 Task: Create the case contact role.
Action: Mouse moved to (1059, 80)
Screenshot: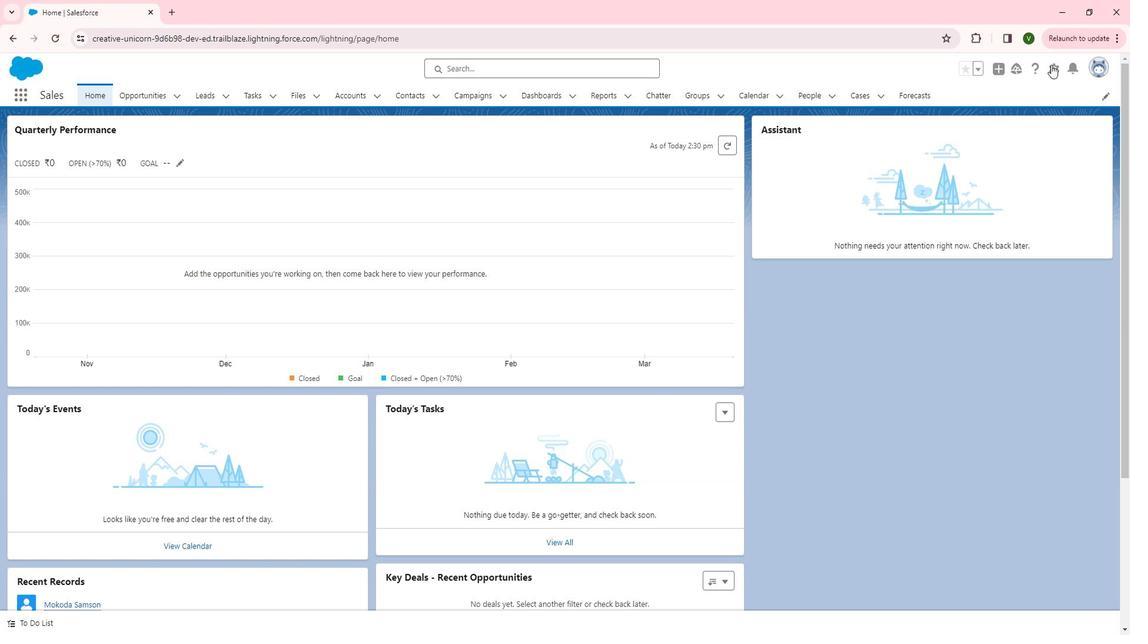 
Action: Mouse pressed left at (1059, 80)
Screenshot: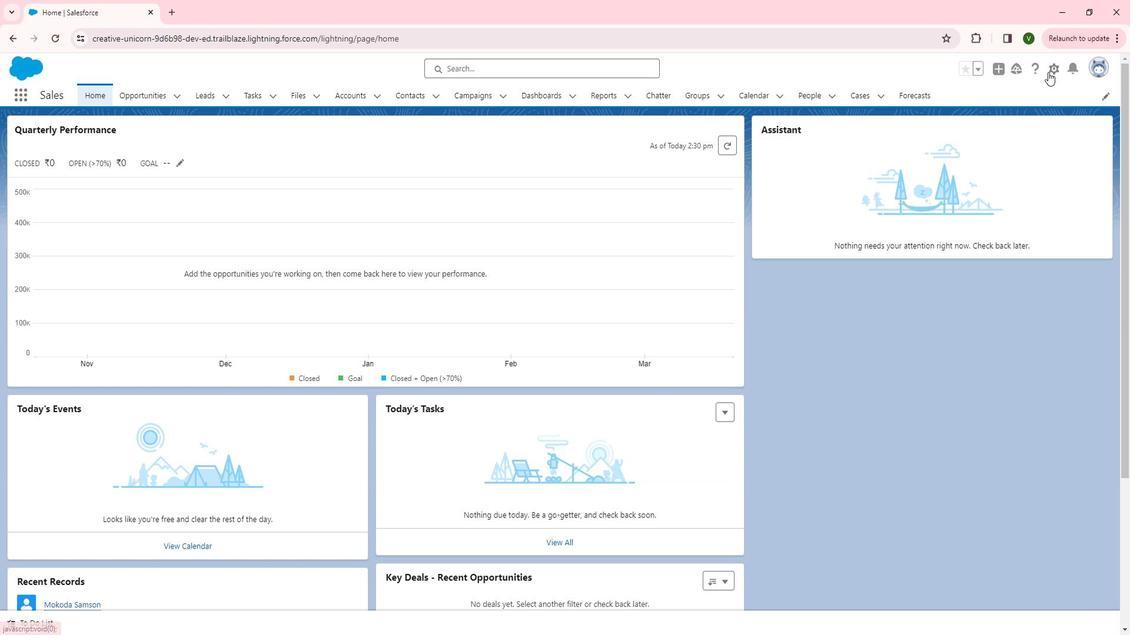 
Action: Mouse moved to (1019, 155)
Screenshot: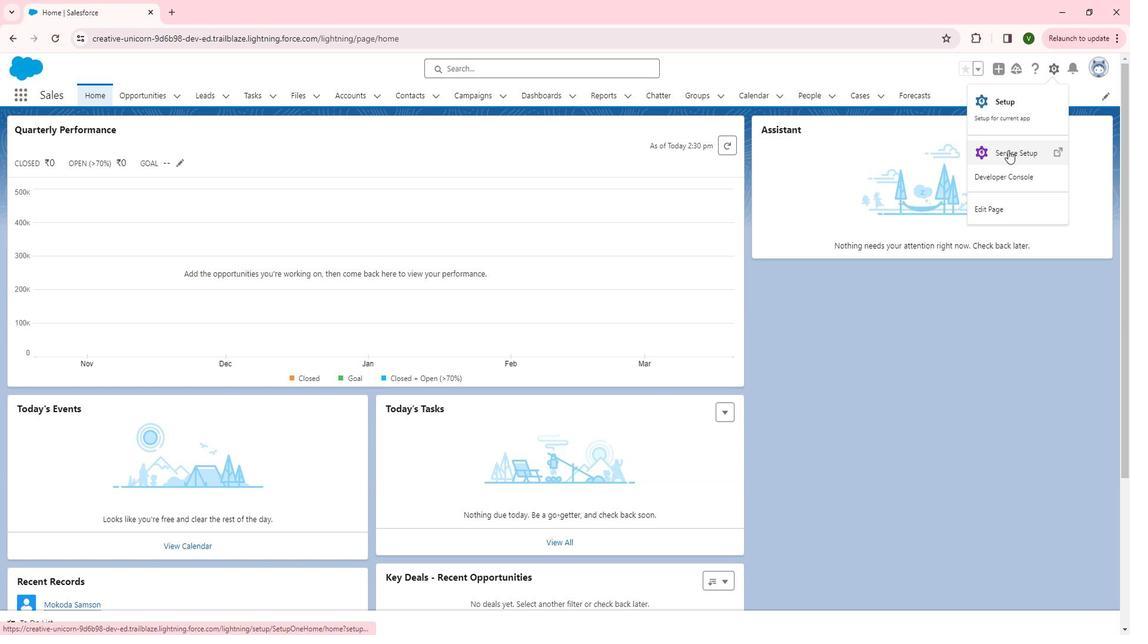 
Action: Mouse pressed left at (1019, 155)
Screenshot: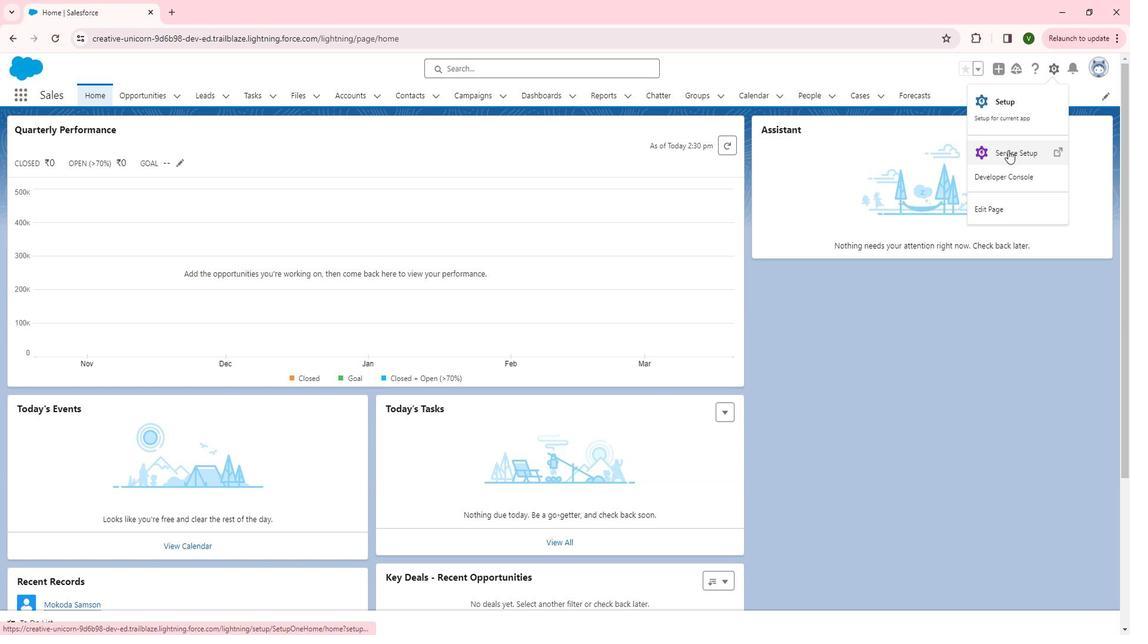 
Action: Mouse moved to (18, 364)
Screenshot: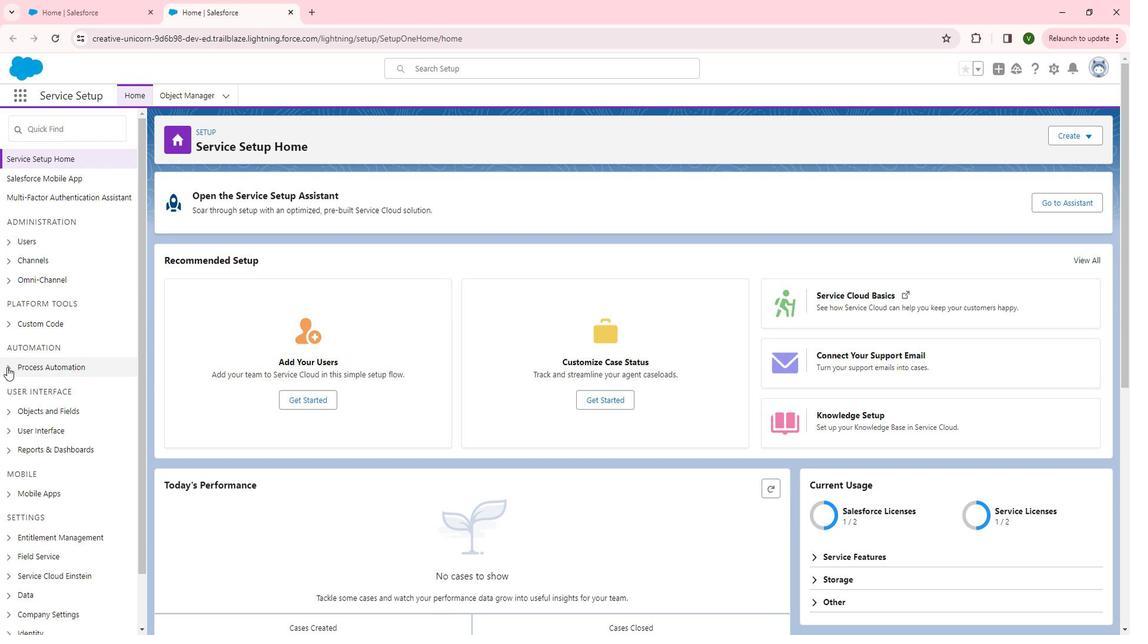 
Action: Mouse pressed left at (18, 364)
Screenshot: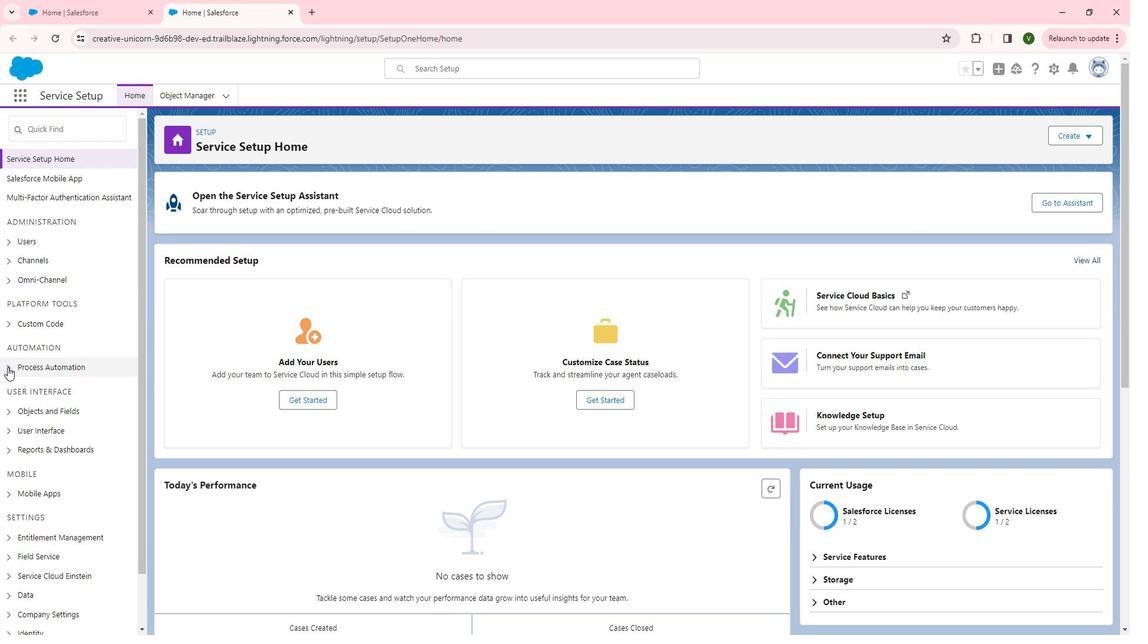
Action: Mouse moved to (74, 476)
Screenshot: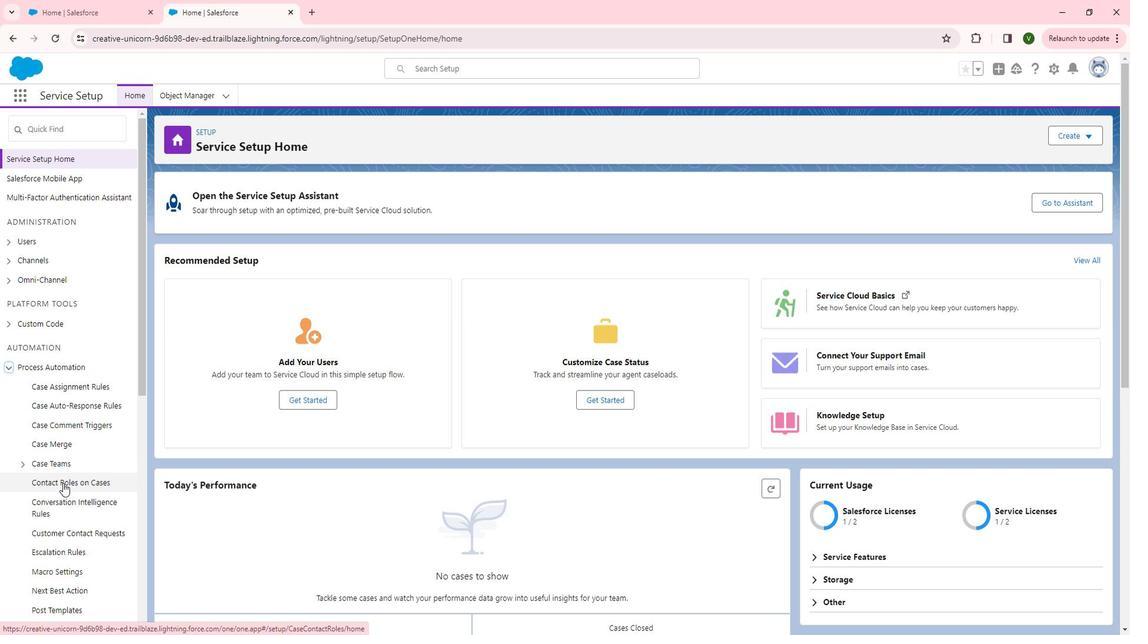 
Action: Mouse pressed left at (74, 476)
Screenshot: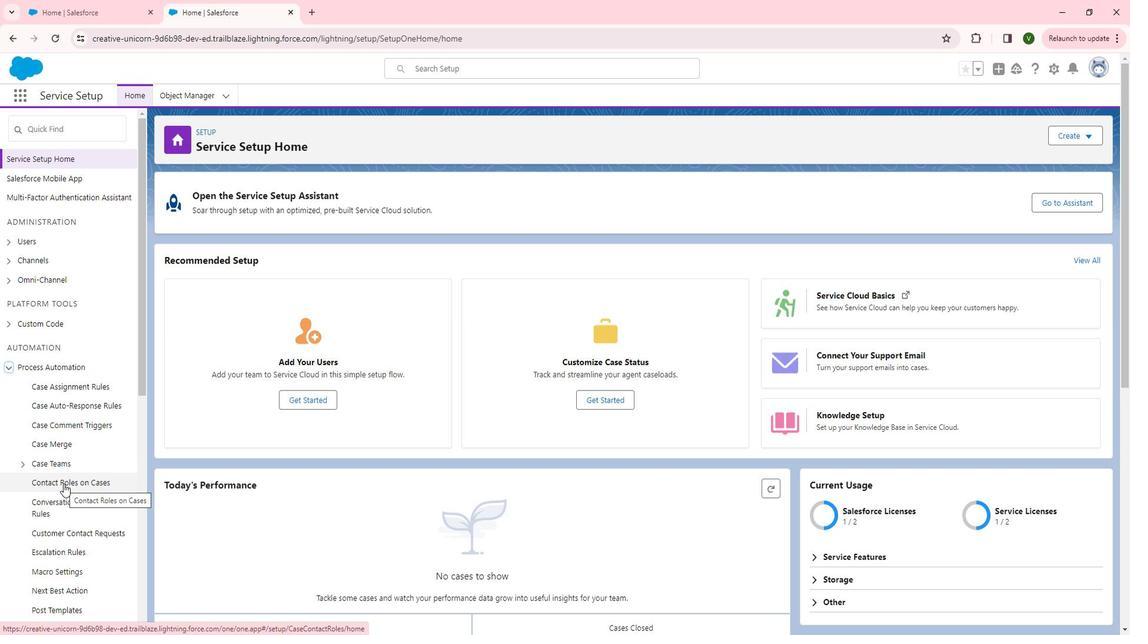 
Action: Mouse moved to (478, 262)
Screenshot: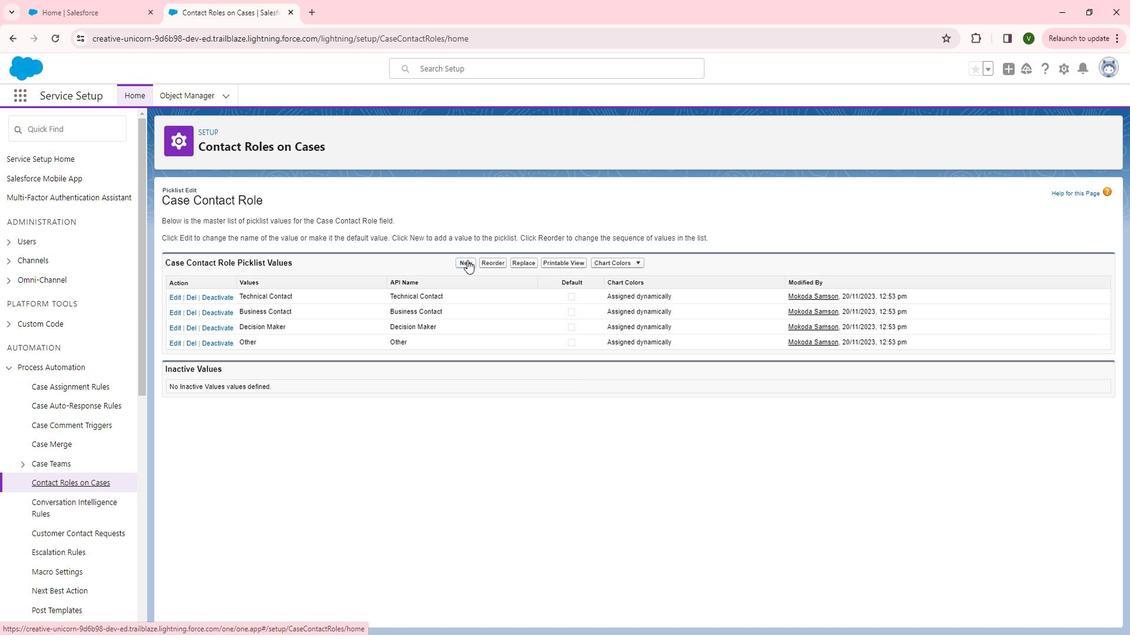
Action: Mouse pressed left at (478, 262)
Screenshot: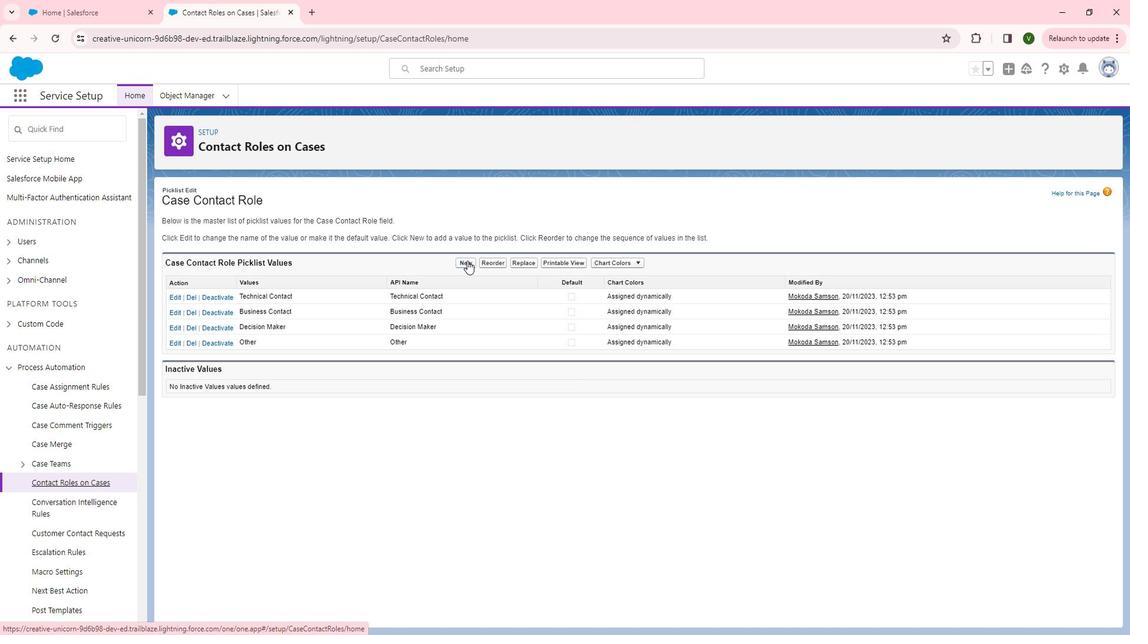 
Action: Mouse moved to (422, 343)
Screenshot: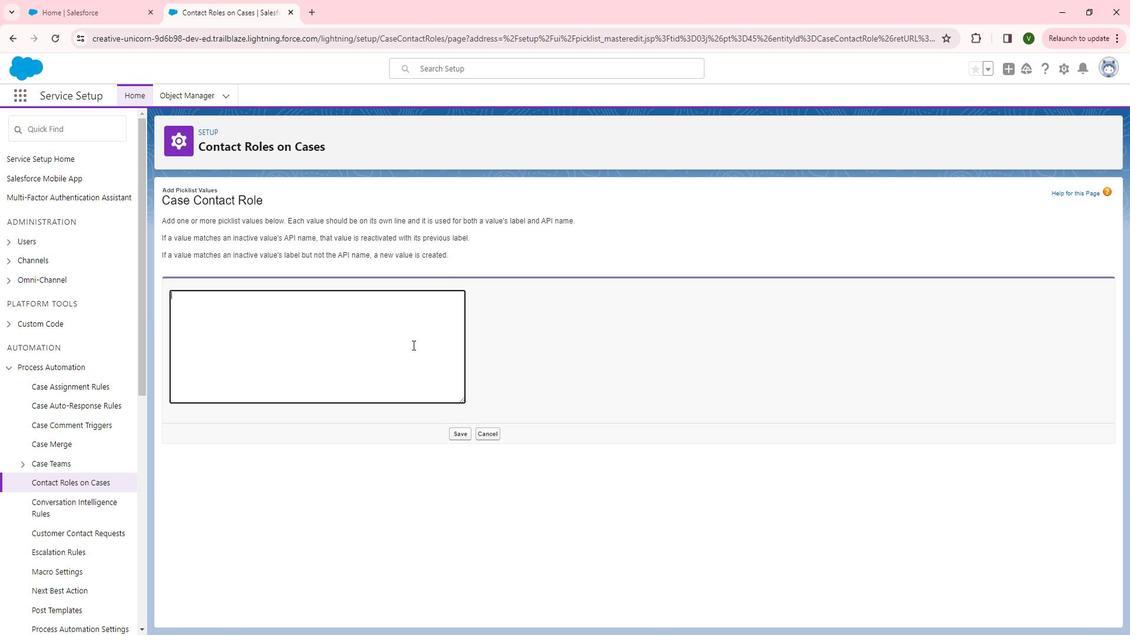 
Action: Mouse pressed left at (422, 343)
Screenshot: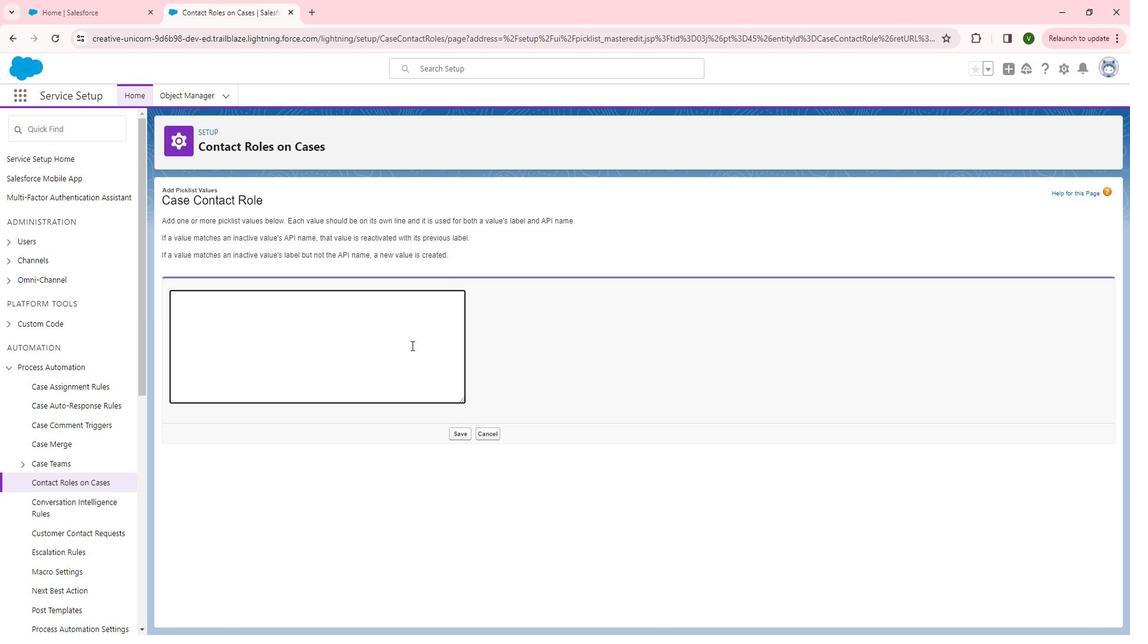 
Action: Key pressed <Key.shift>IT
Screenshot: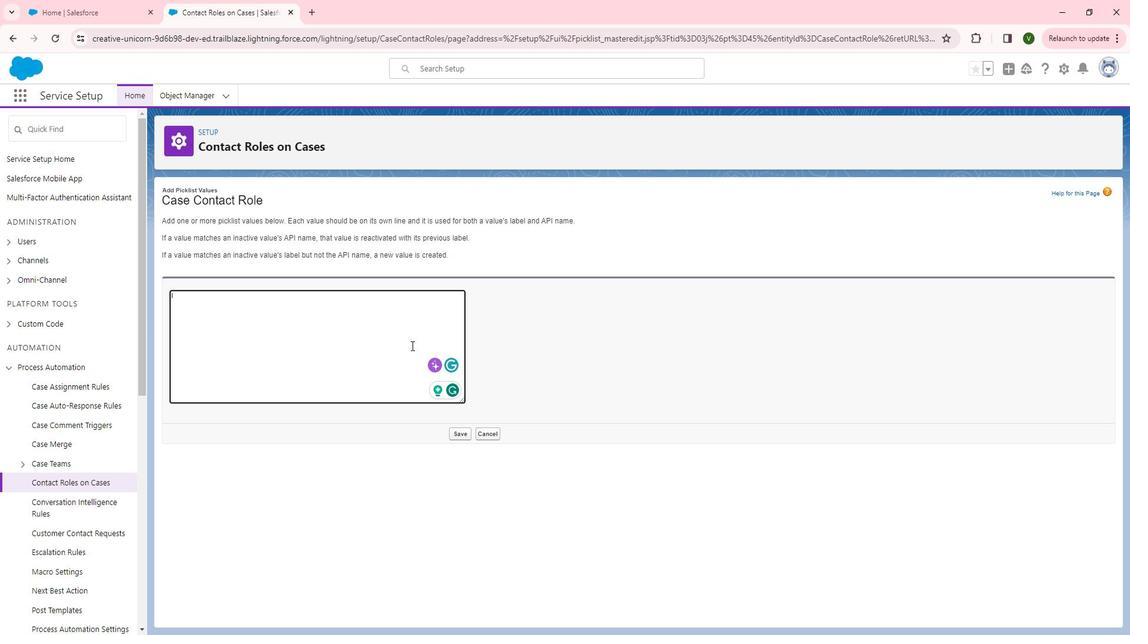 
Action: Mouse moved to (472, 429)
Screenshot: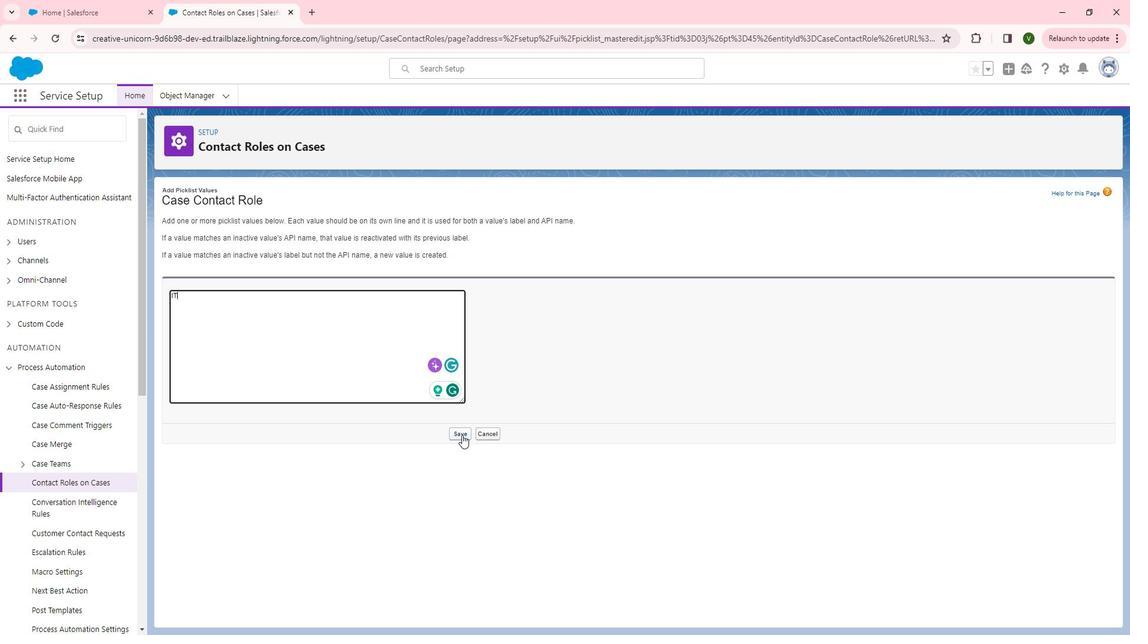 
Action: Mouse pressed left at (472, 429)
Screenshot: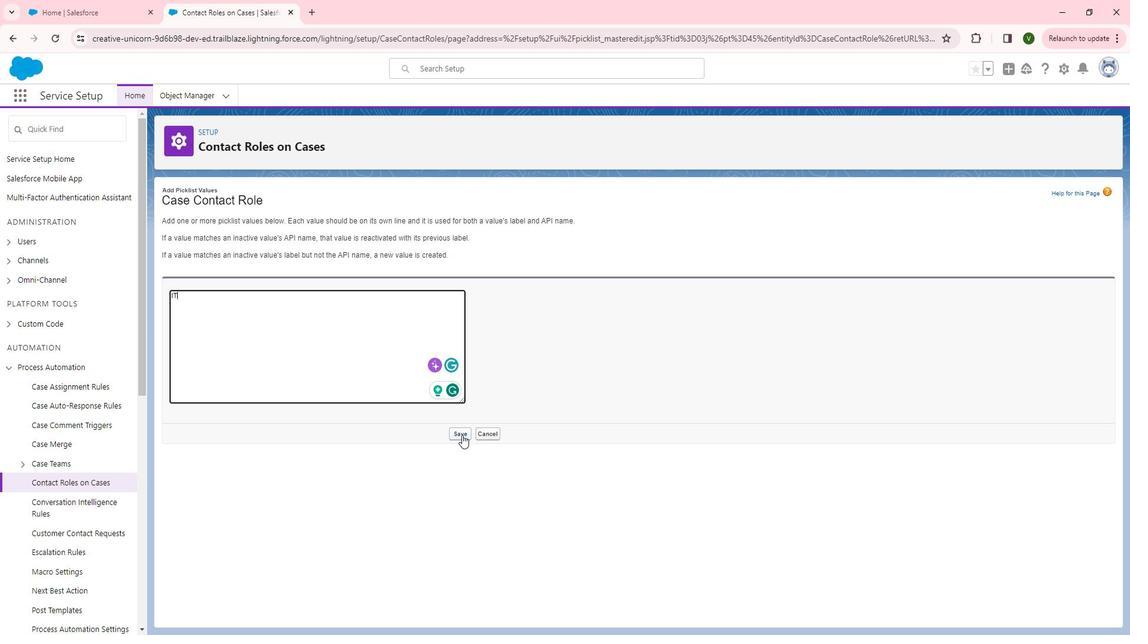 
Action: Mouse moved to (554, 369)
Screenshot: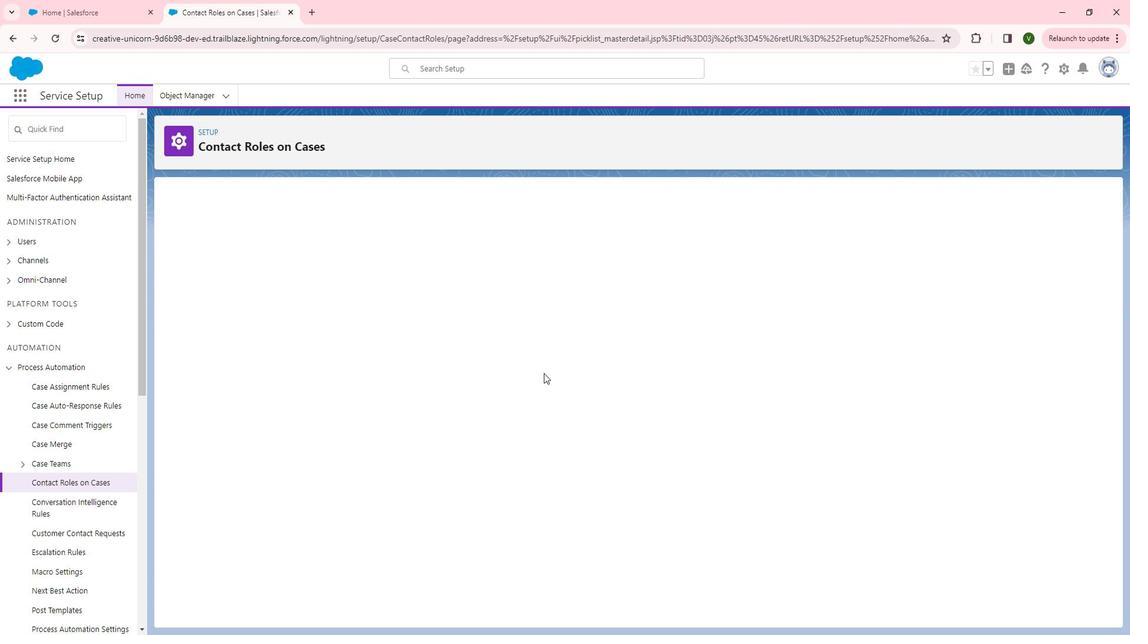 
